 Task: Create a due date automation trigger when advanced on, on the wednesday before a card is due add content with an empty description at 11:00 AM.
Action: Mouse moved to (900, 71)
Screenshot: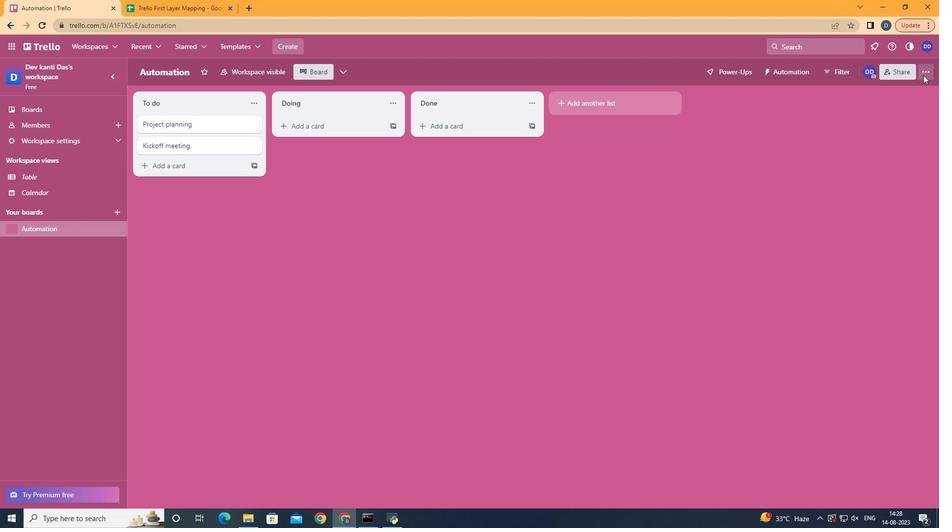 
Action: Mouse pressed left at (900, 71)
Screenshot: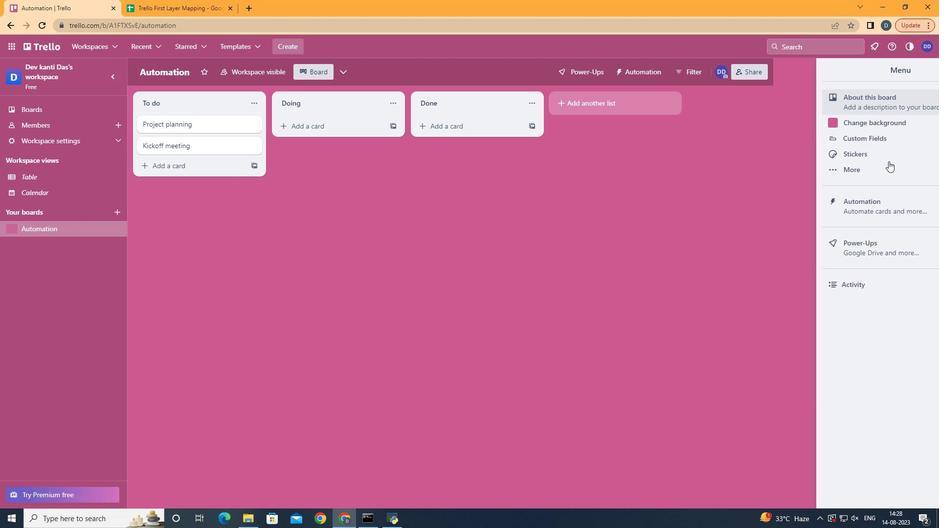 
Action: Mouse moved to (833, 229)
Screenshot: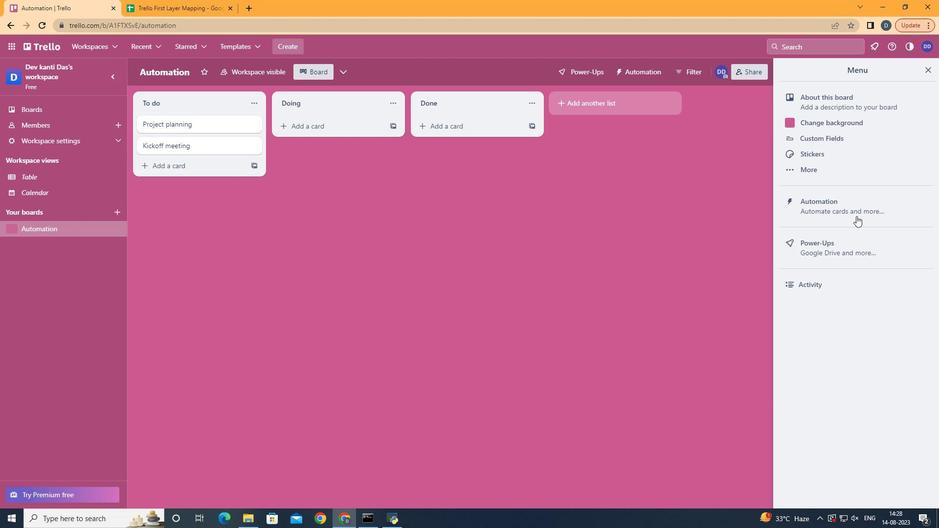
Action: Mouse pressed left at (833, 229)
Screenshot: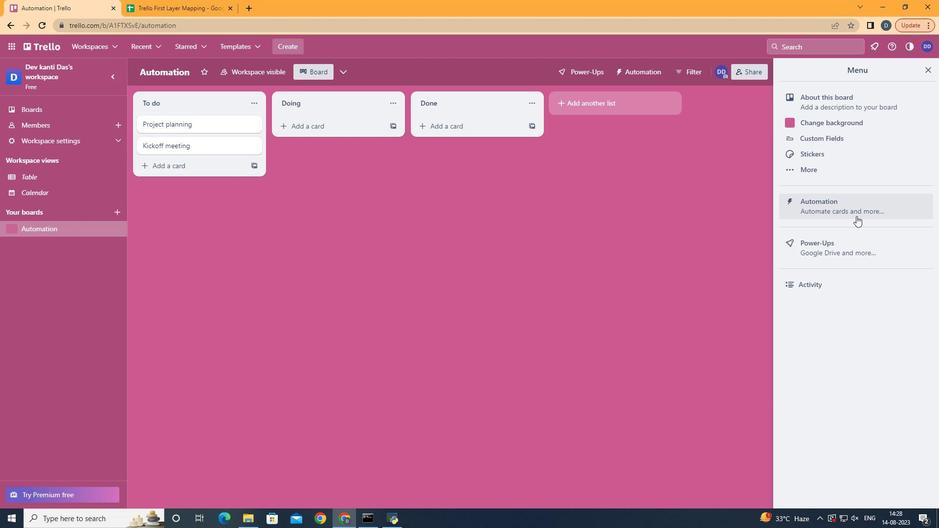 
Action: Mouse moved to (837, 222)
Screenshot: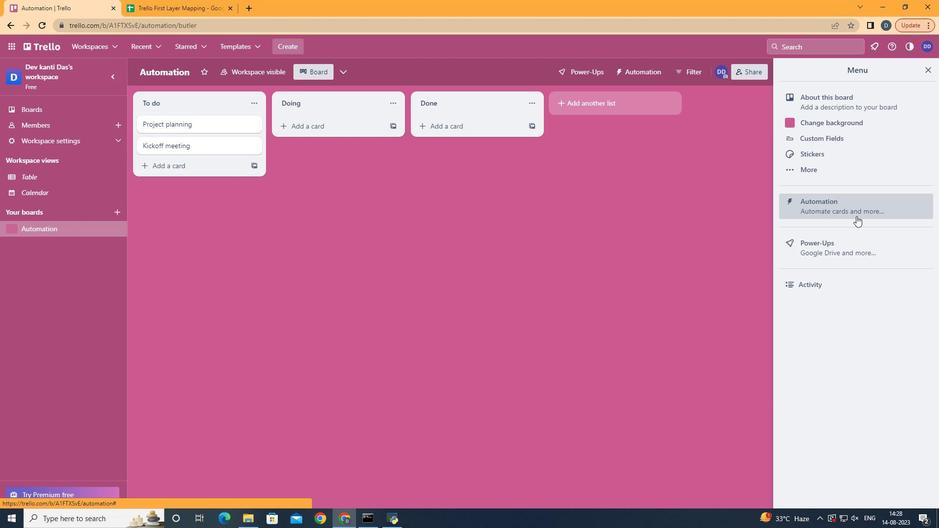 
Action: Mouse pressed left at (837, 222)
Screenshot: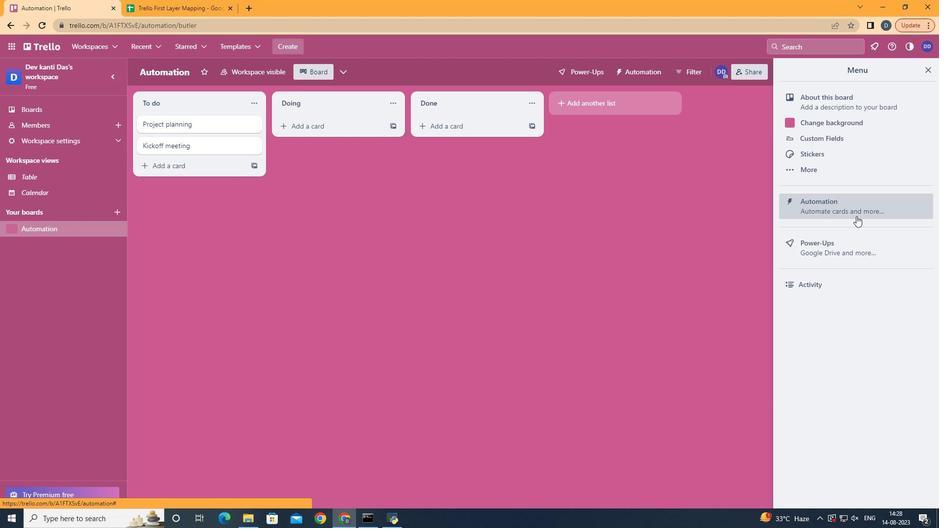 
Action: Mouse moved to (182, 206)
Screenshot: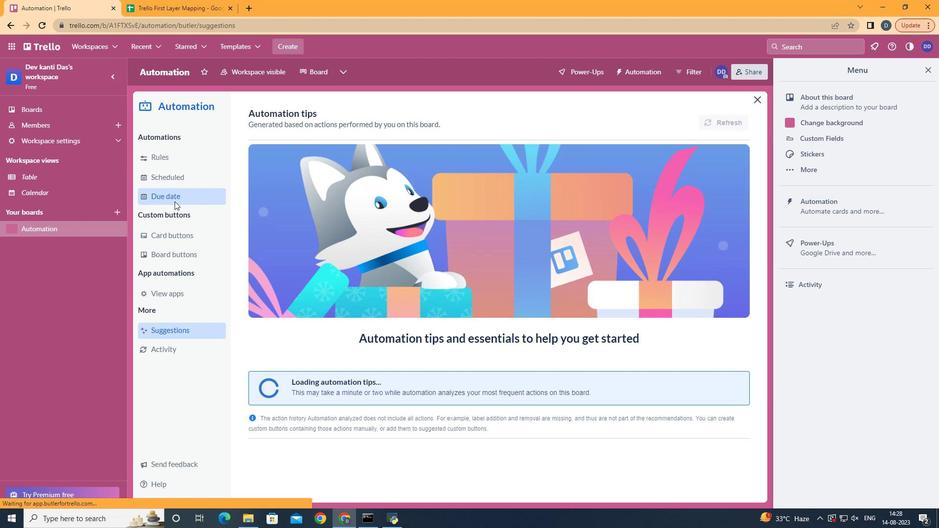 
Action: Mouse pressed left at (182, 206)
Screenshot: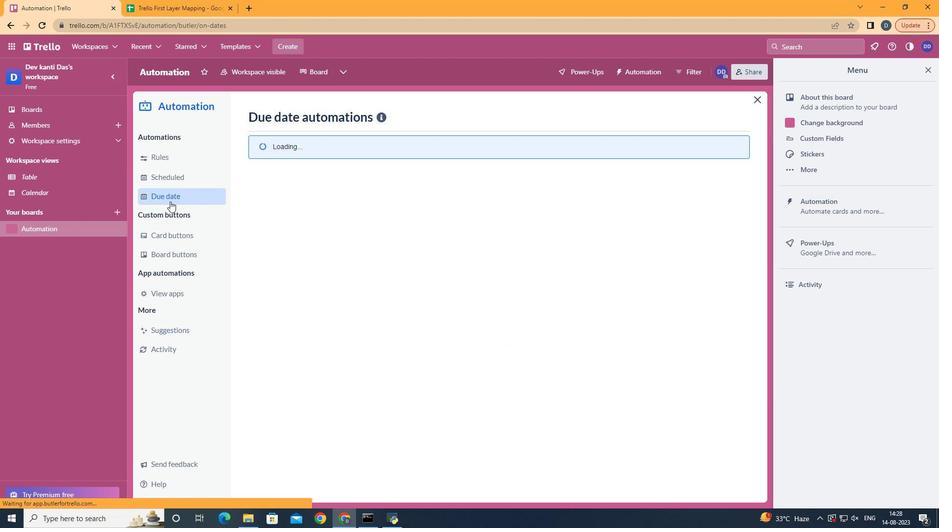 
Action: Mouse moved to (668, 117)
Screenshot: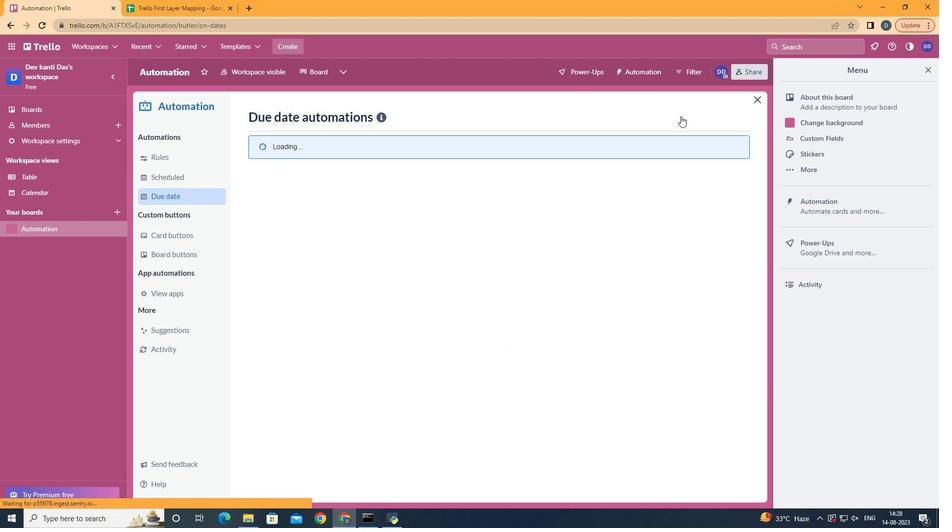 
Action: Mouse pressed left at (668, 117)
Screenshot: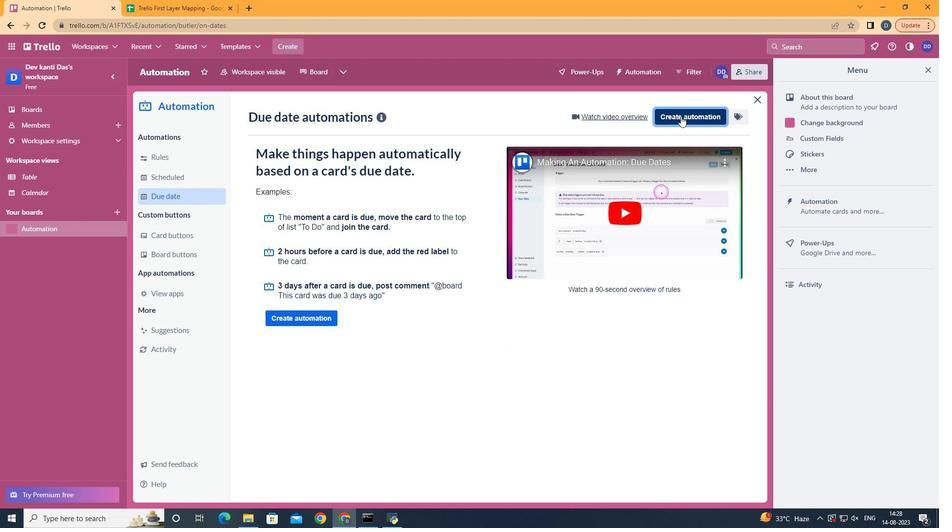 
Action: Mouse moved to (525, 217)
Screenshot: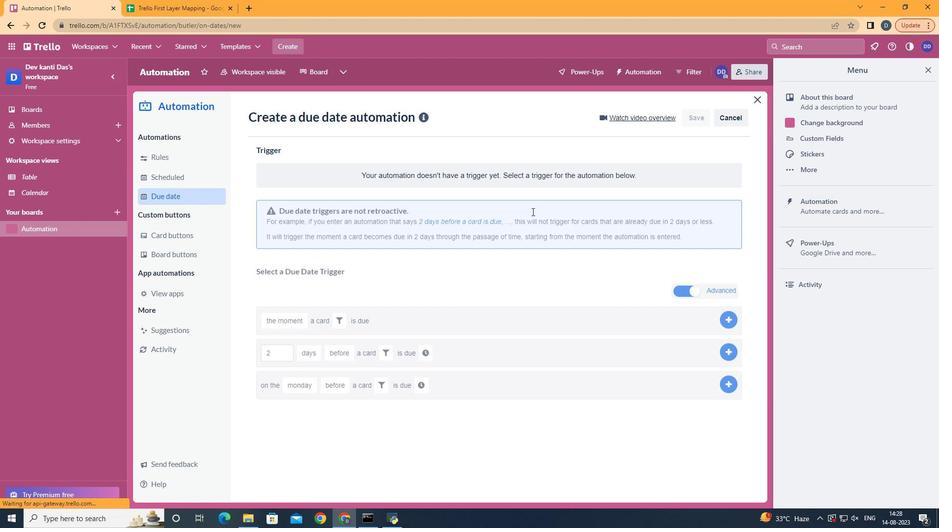 
Action: Mouse pressed left at (525, 217)
Screenshot: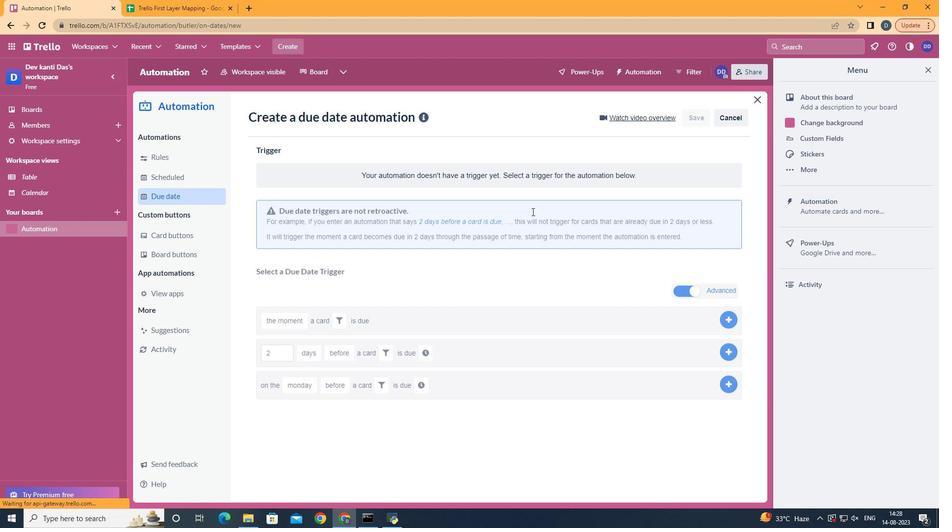 
Action: Mouse moved to (333, 307)
Screenshot: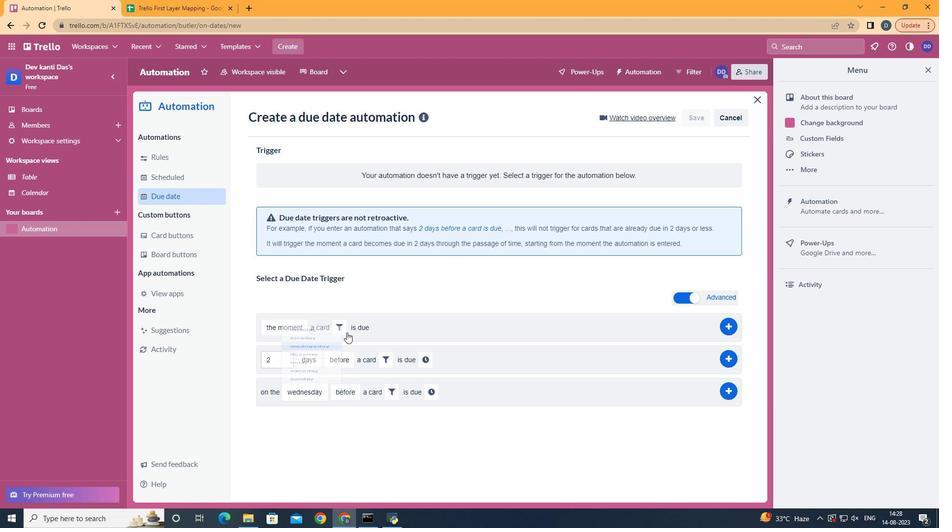
Action: Mouse pressed left at (333, 307)
Screenshot: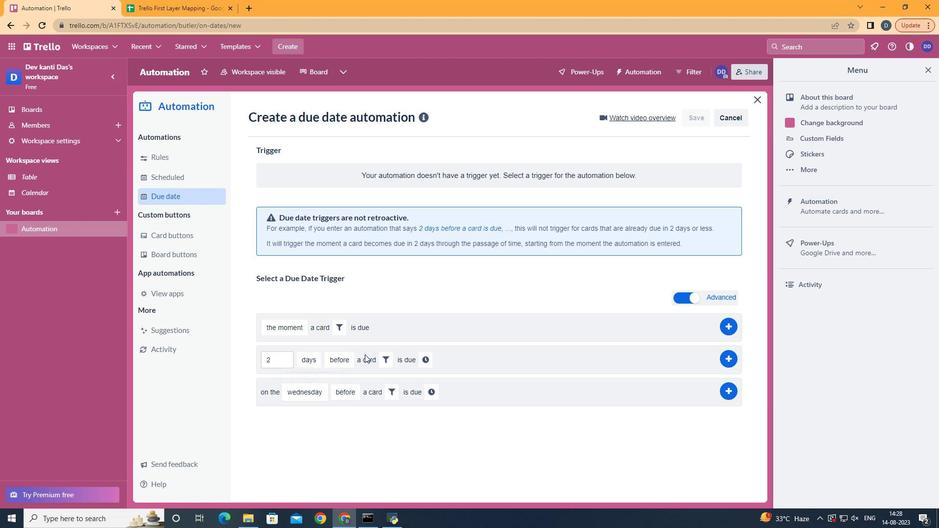 
Action: Mouse moved to (385, 401)
Screenshot: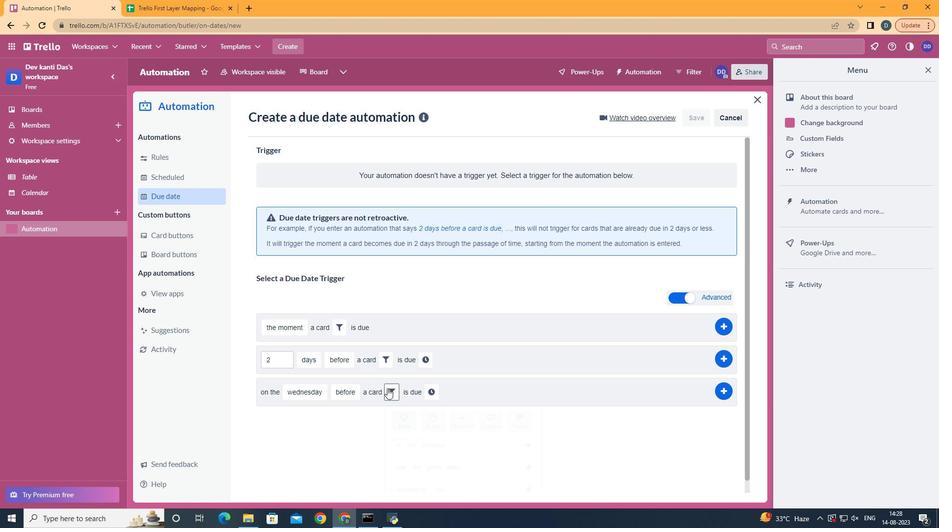 
Action: Mouse pressed left at (385, 401)
Screenshot: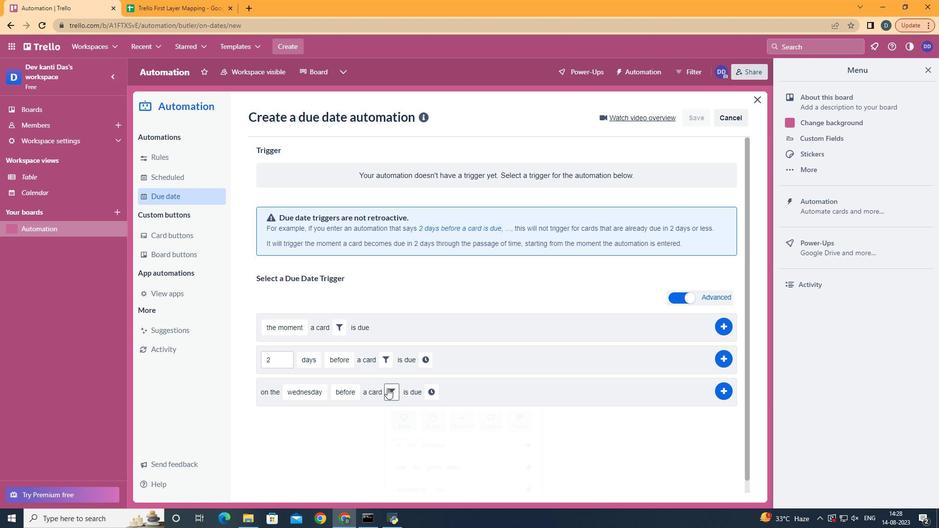 
Action: Mouse moved to (508, 438)
Screenshot: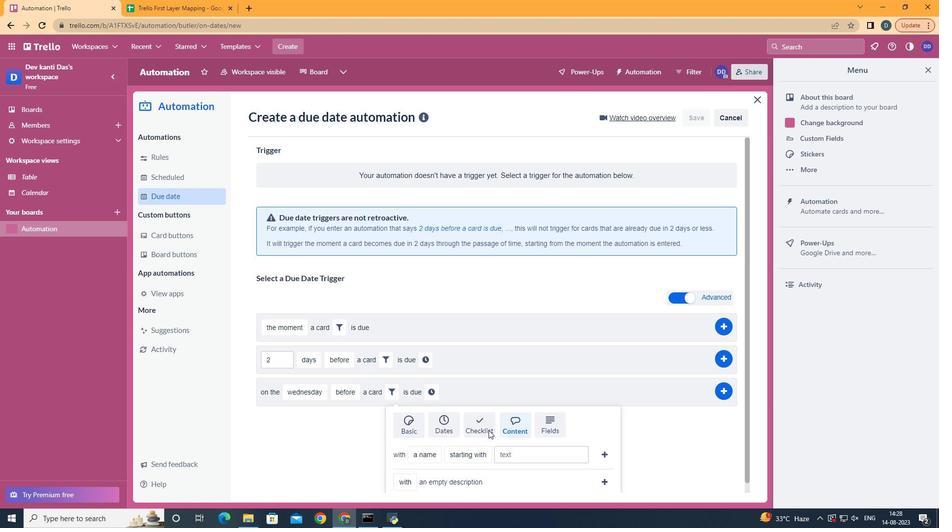 
Action: Mouse pressed left at (508, 438)
Screenshot: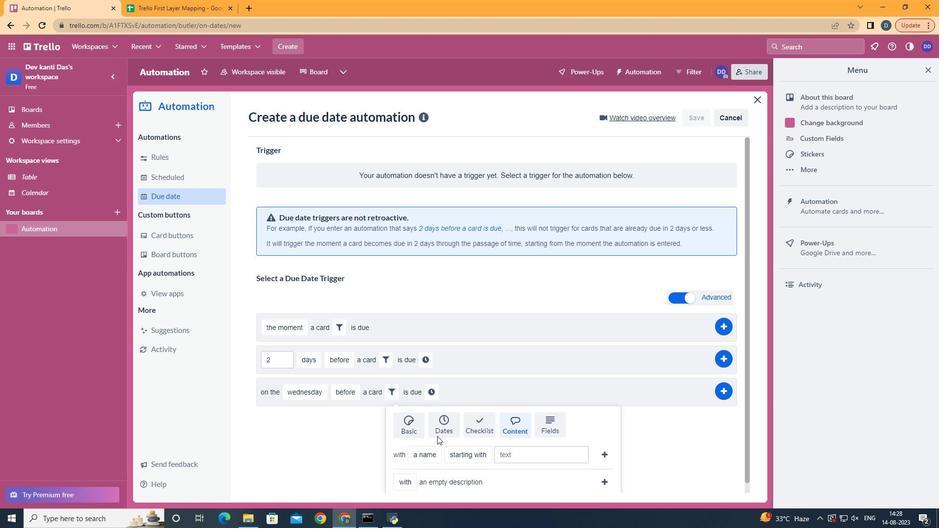 
Action: Mouse moved to (434, 455)
Screenshot: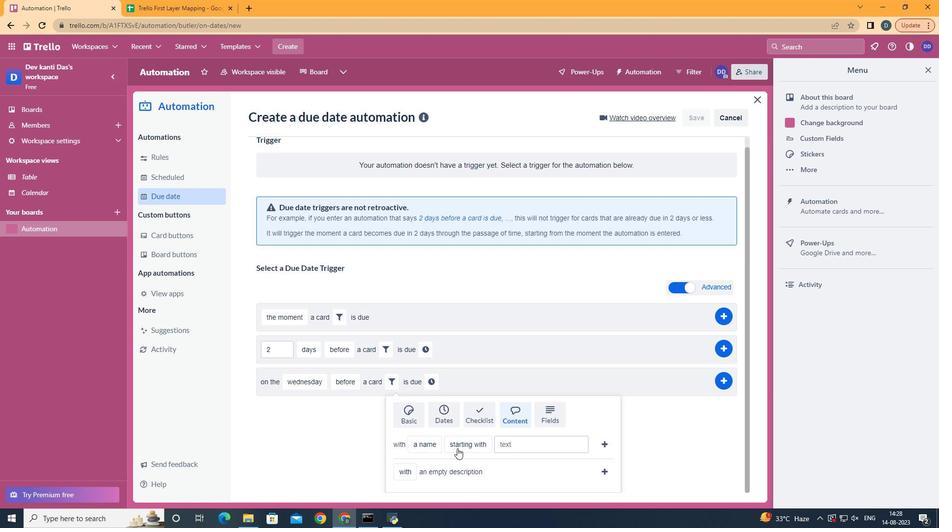 
Action: Mouse scrolled (434, 454) with delta (0, 0)
Screenshot: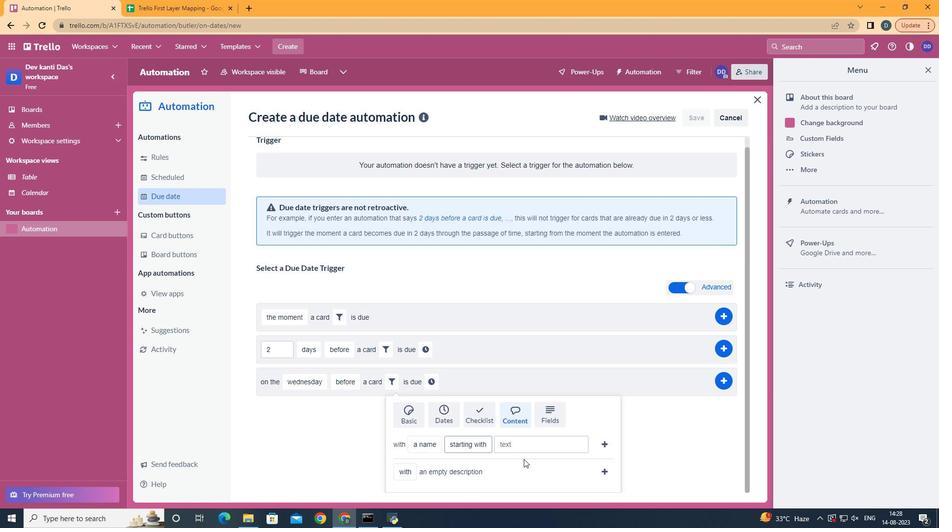 
Action: Mouse scrolled (434, 454) with delta (0, 0)
Screenshot: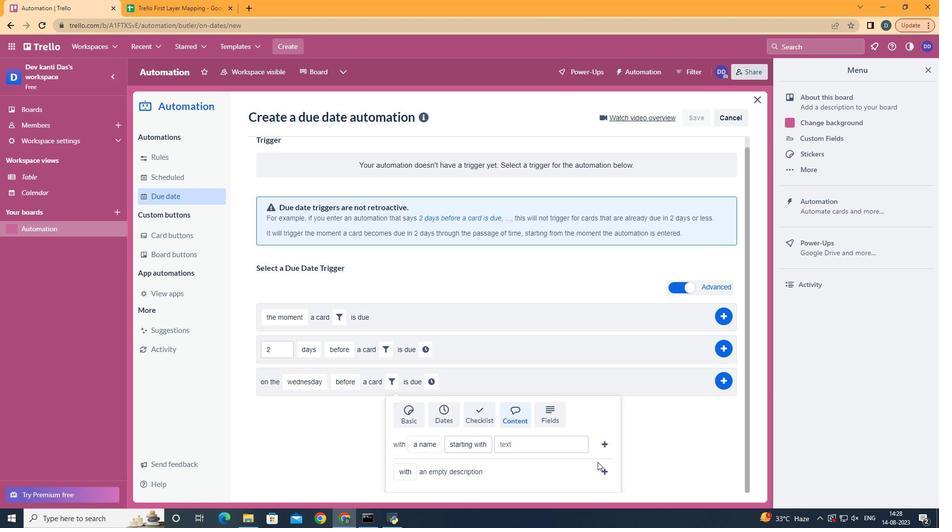 
Action: Mouse scrolled (434, 454) with delta (0, 0)
Screenshot: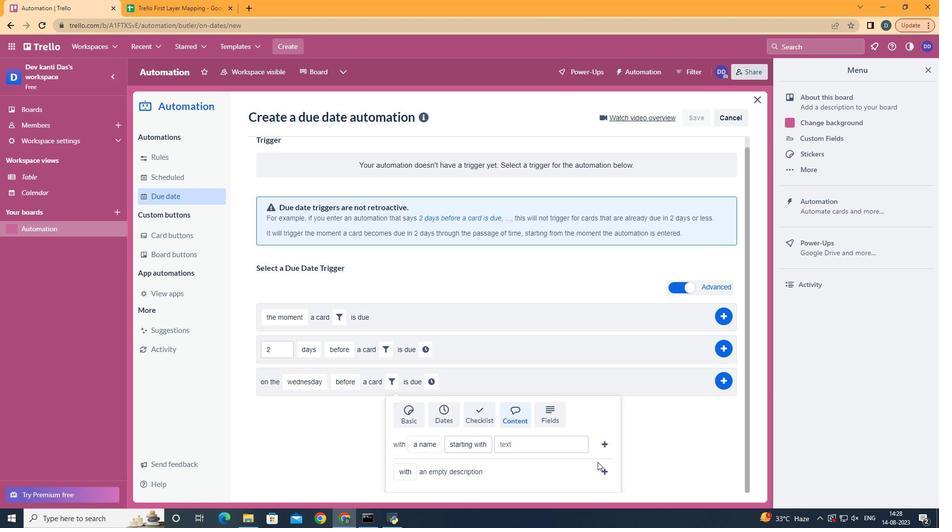 
Action: Mouse moved to (604, 489)
Screenshot: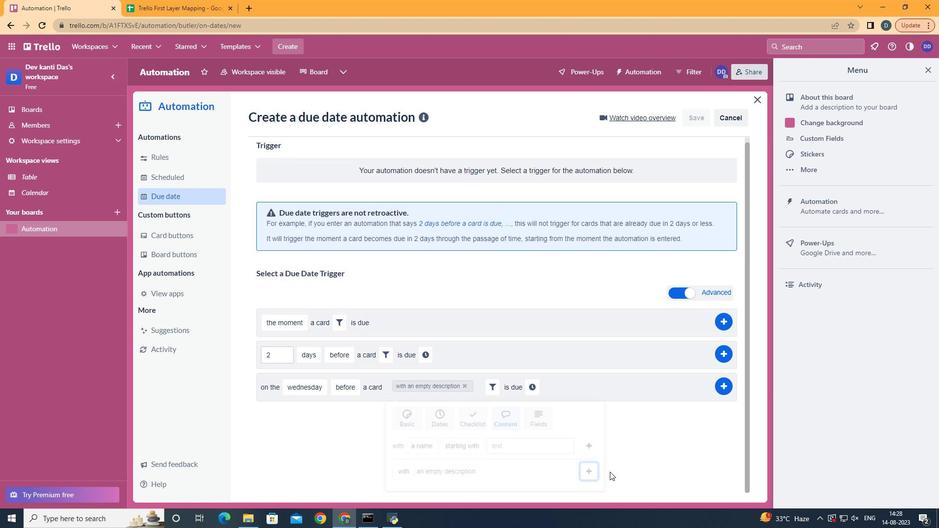 
Action: Mouse pressed left at (604, 489)
Screenshot: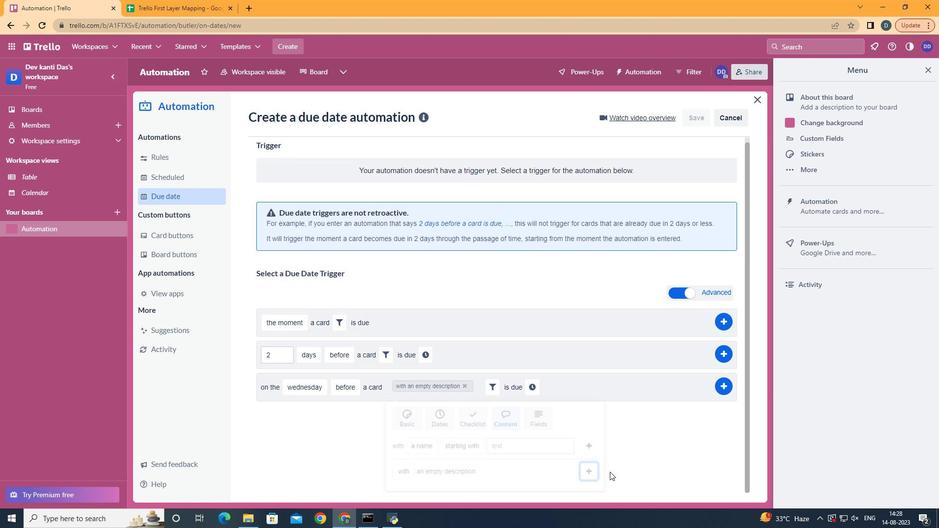 
Action: Mouse moved to (524, 405)
Screenshot: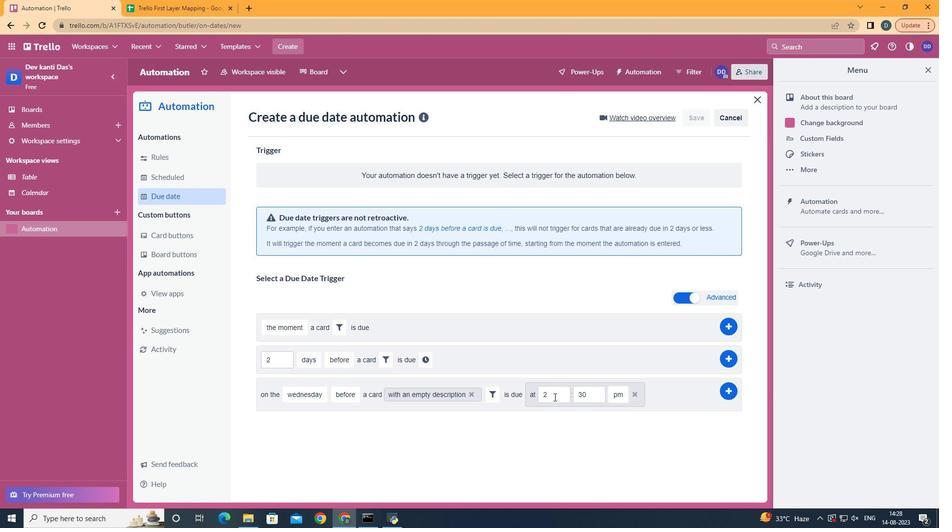 
Action: Mouse pressed left at (524, 405)
Screenshot: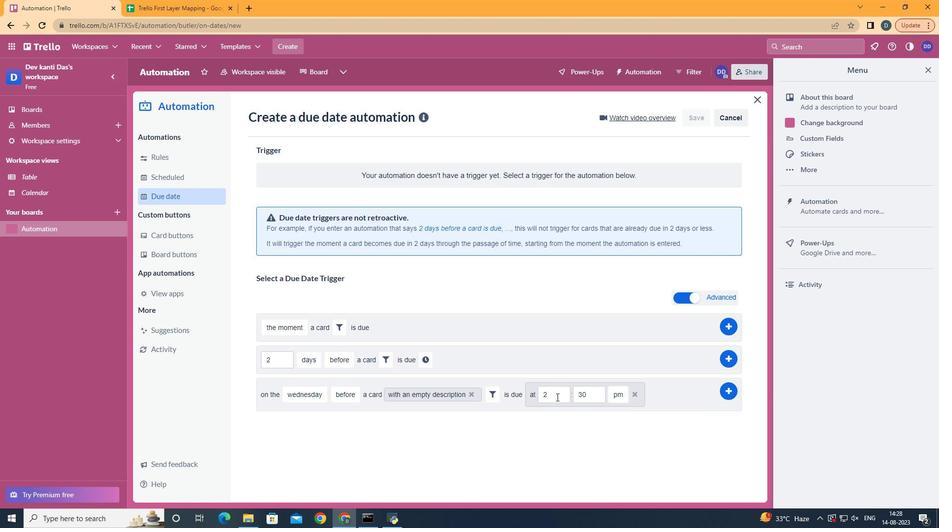 
Action: Mouse moved to (550, 411)
Screenshot: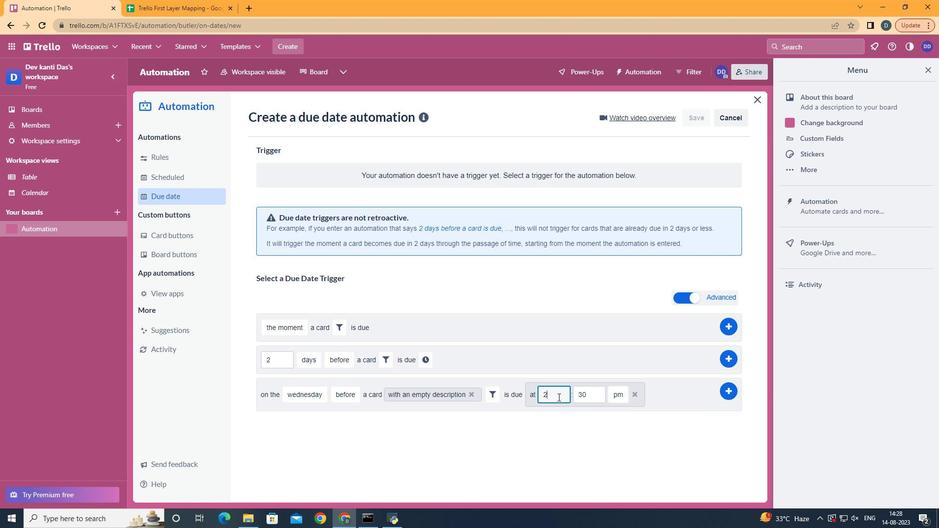 
Action: Mouse pressed left at (550, 411)
Screenshot: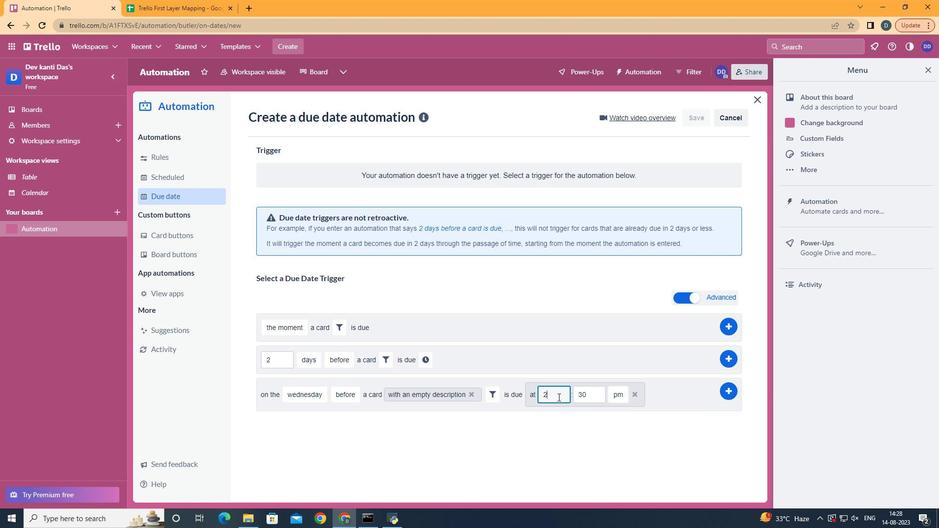 
Action: Key pressed <Key.backspace>11
Screenshot: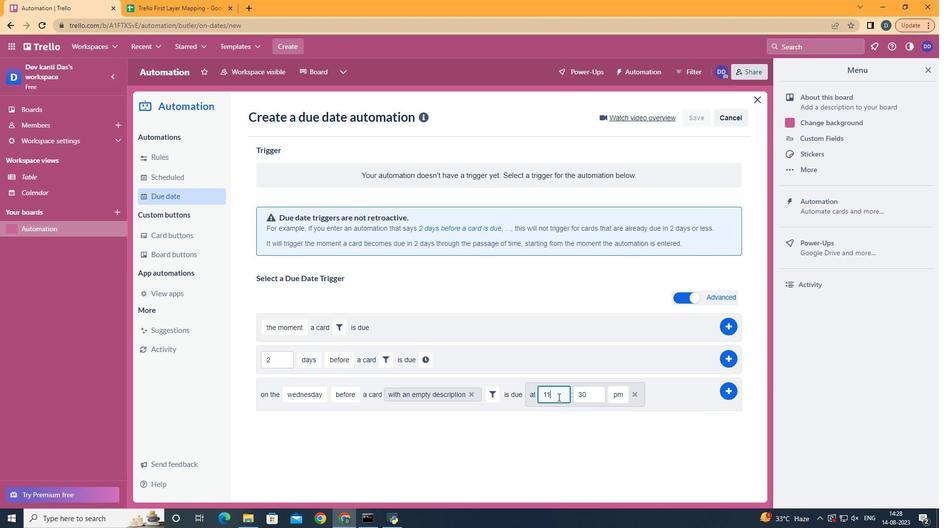 
Action: Mouse moved to (587, 406)
Screenshot: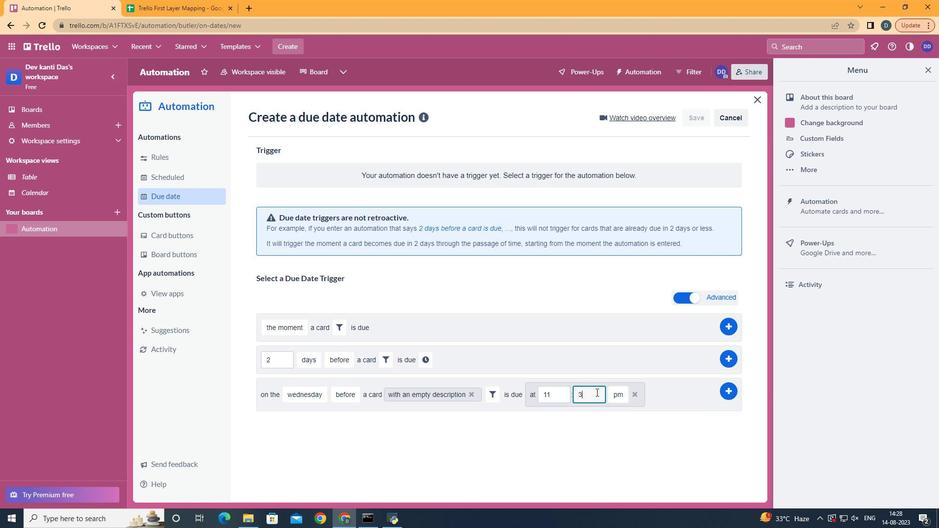 
Action: Mouse pressed left at (587, 406)
Screenshot: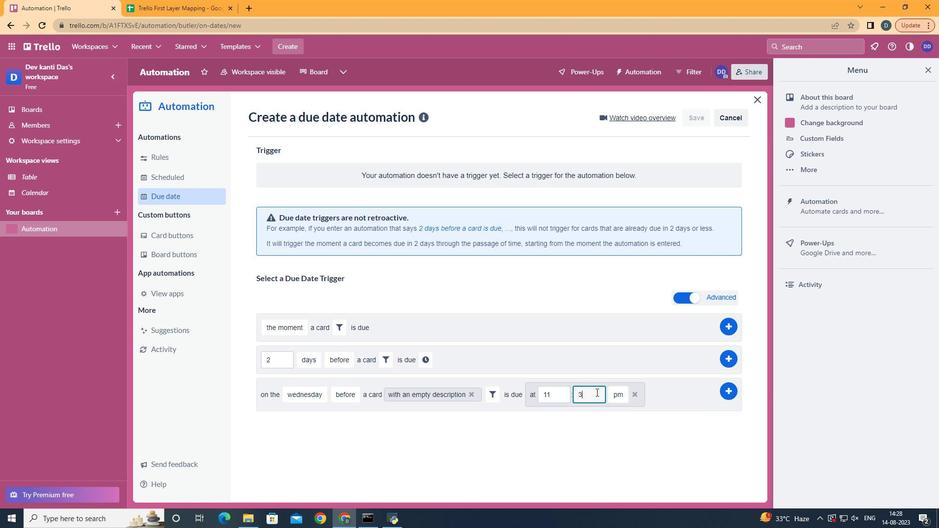 
Action: Key pressed <Key.backspace><Key.backspace>00
Screenshot: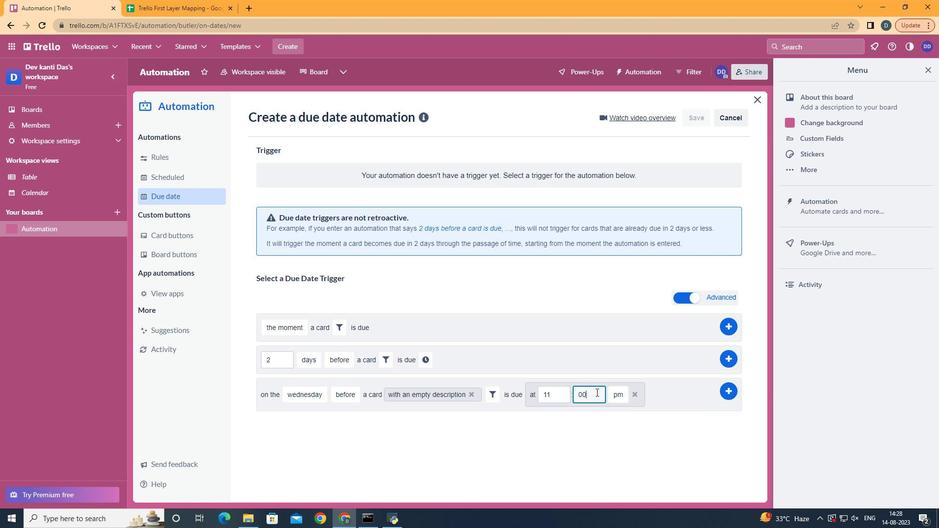 
Action: Mouse moved to (610, 436)
Screenshot: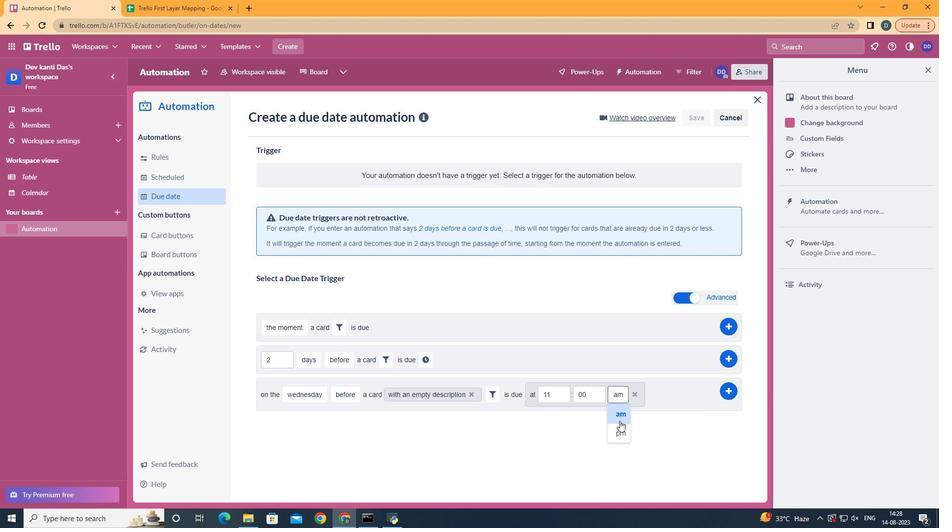 
Action: Mouse pressed left at (610, 436)
Screenshot: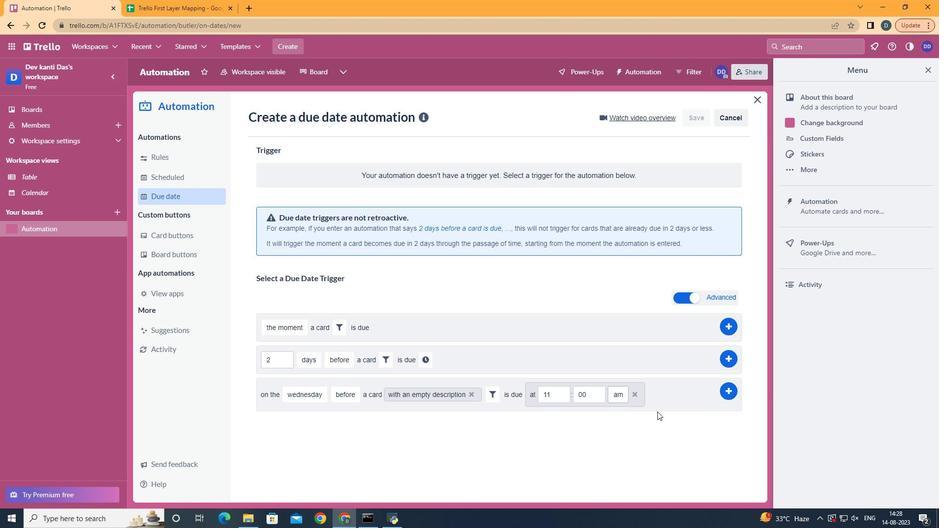 
Action: Mouse moved to (723, 403)
Screenshot: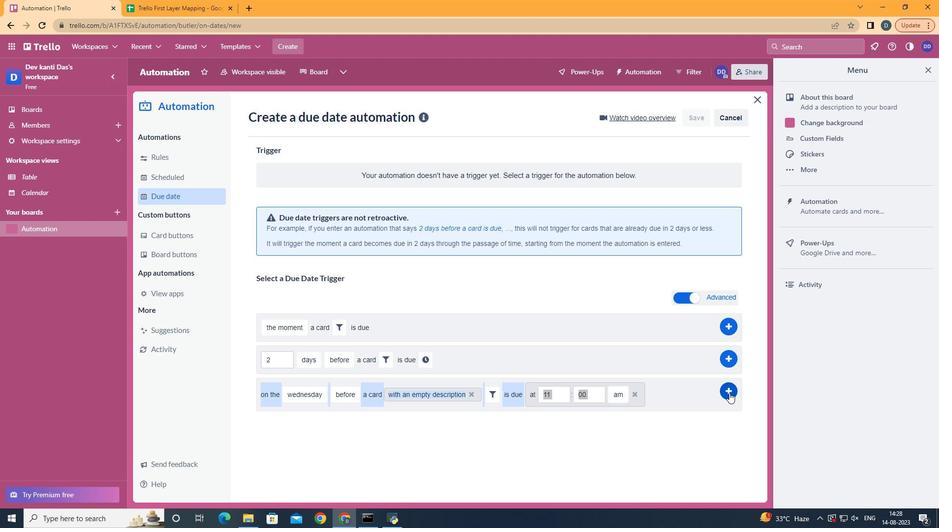 
Action: Mouse pressed left at (723, 403)
Screenshot: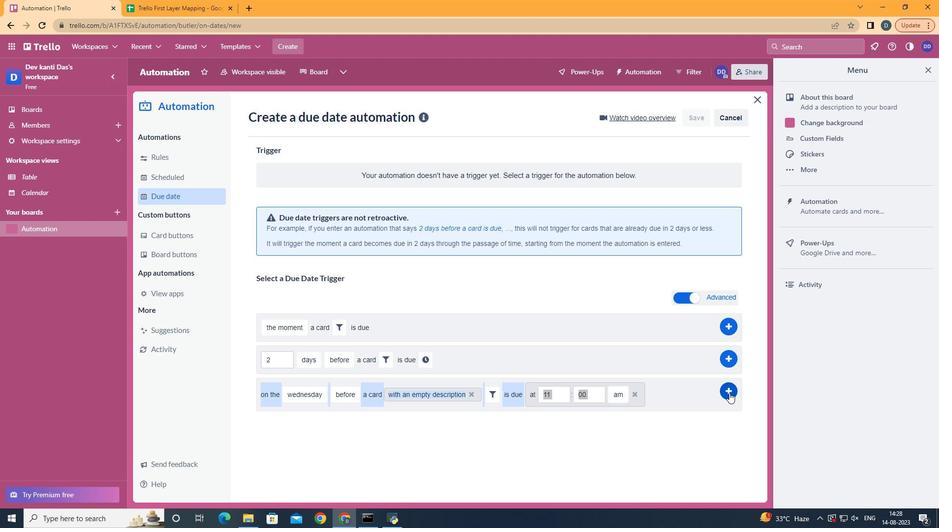 
Action: Mouse moved to (715, 407)
Screenshot: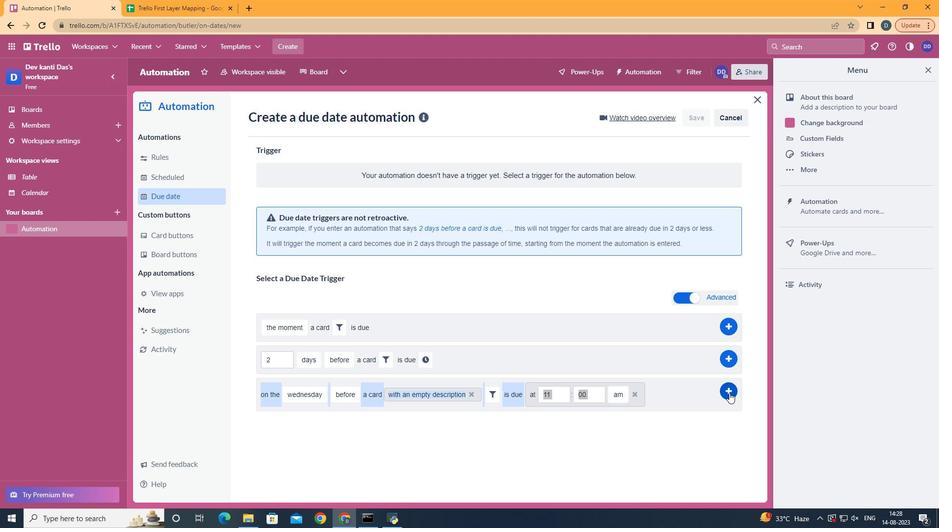 
Action: Mouse pressed left at (715, 407)
Screenshot: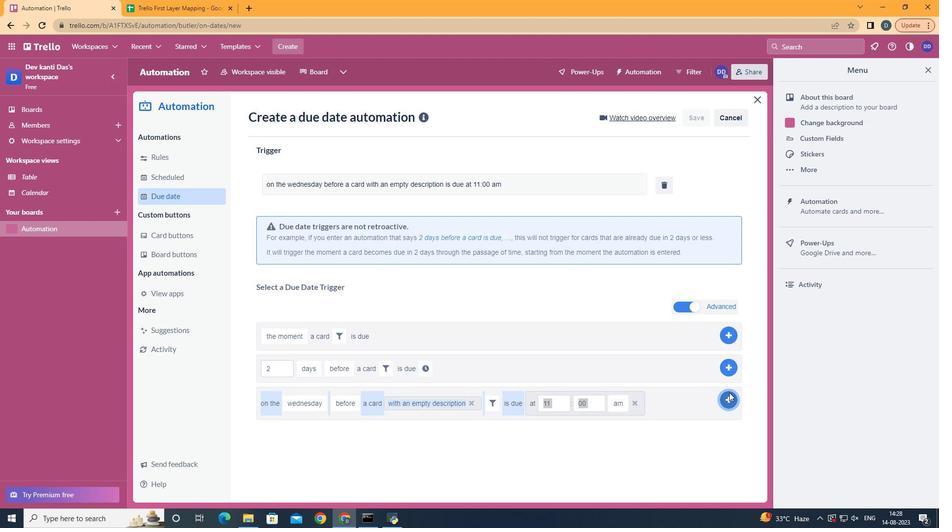 
